 Task: In the  document Andrew ,change text color to 'Dark Red' Insert the mentioned shape below the text 'Heart'. Change color of the shape to  BlueChange shape height to  1.5
Action: Mouse moved to (186, 160)
Screenshot: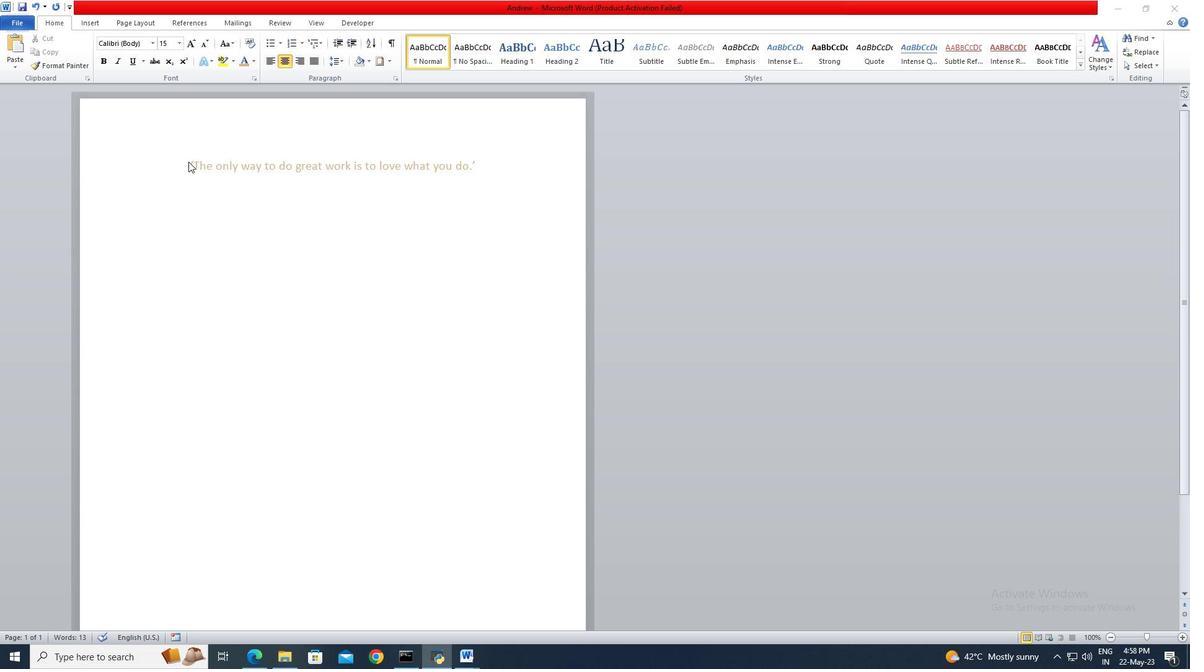 
Action: Mouse pressed left at (186, 160)
Screenshot: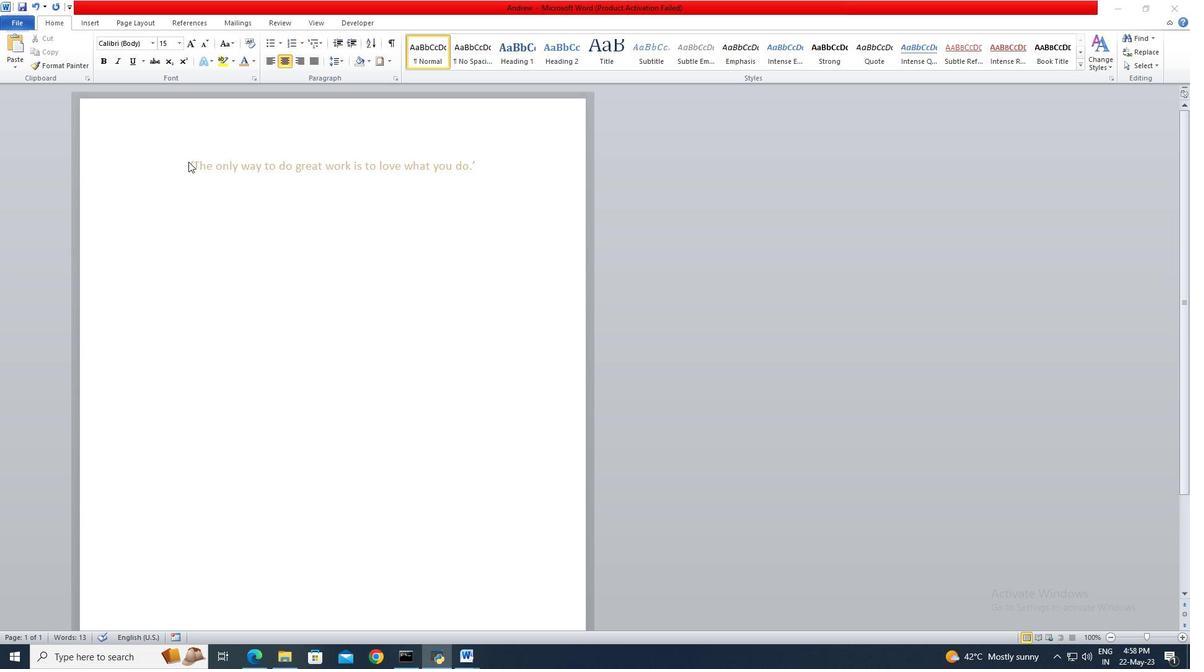 
Action: Mouse moved to (191, 163)
Screenshot: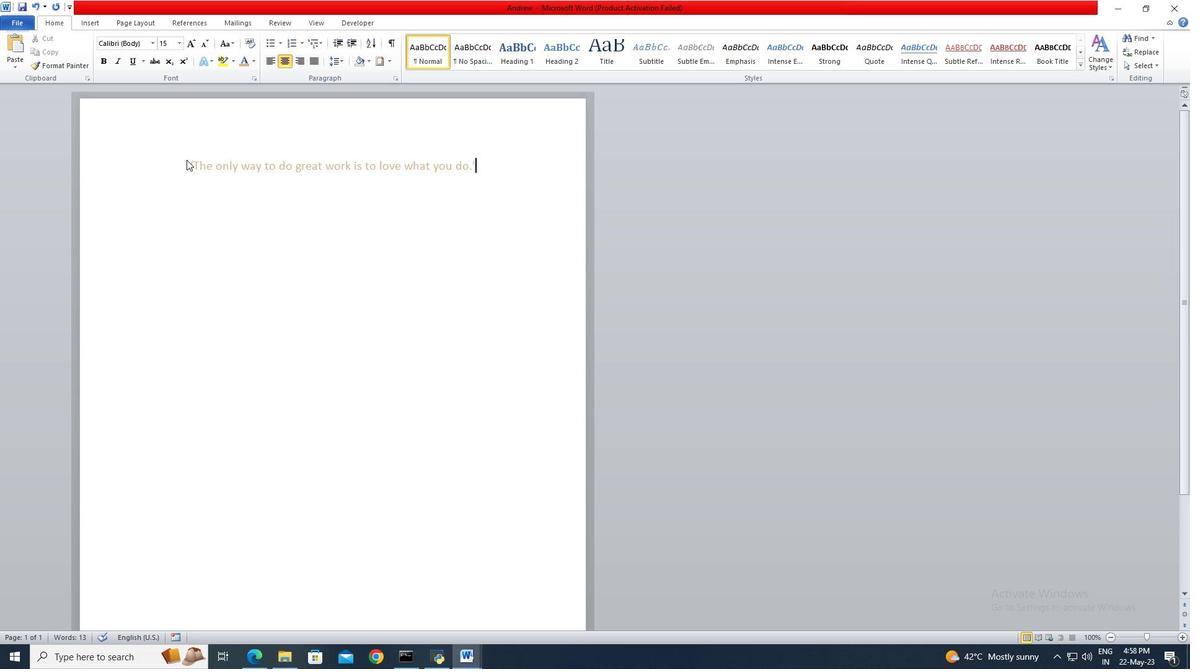 
Action: Key pressed <Key.shift>
Screenshot: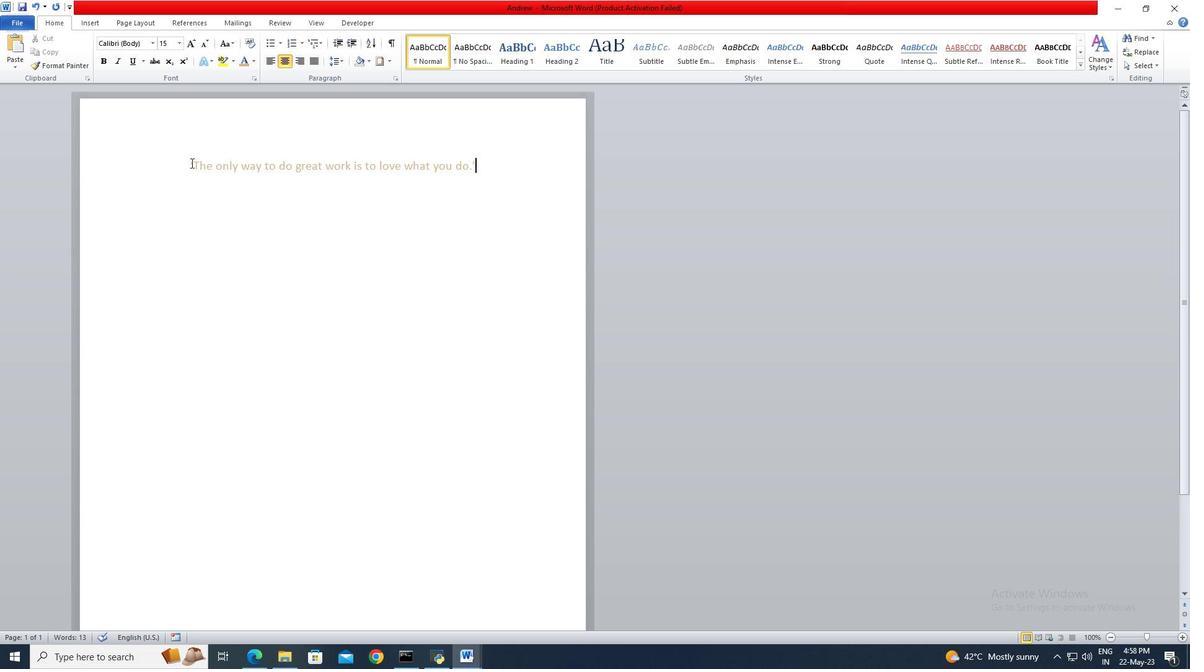 
Action: Mouse pressed left at (191, 163)
Screenshot: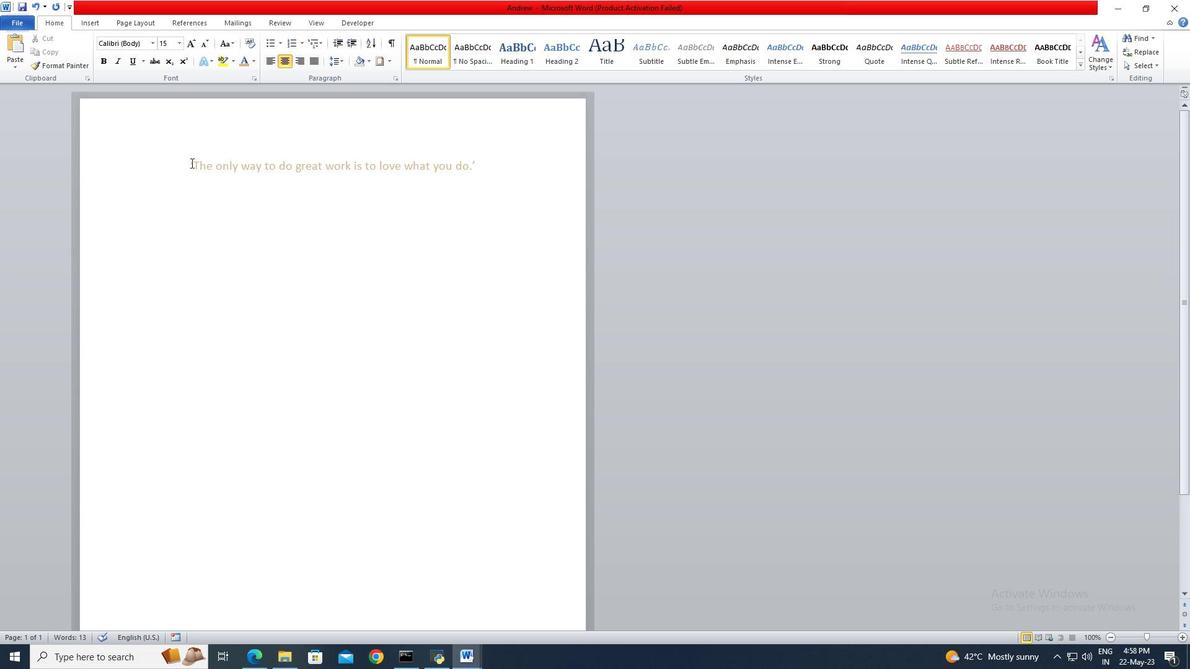 
Action: Key pressed <Key.shift>
Screenshot: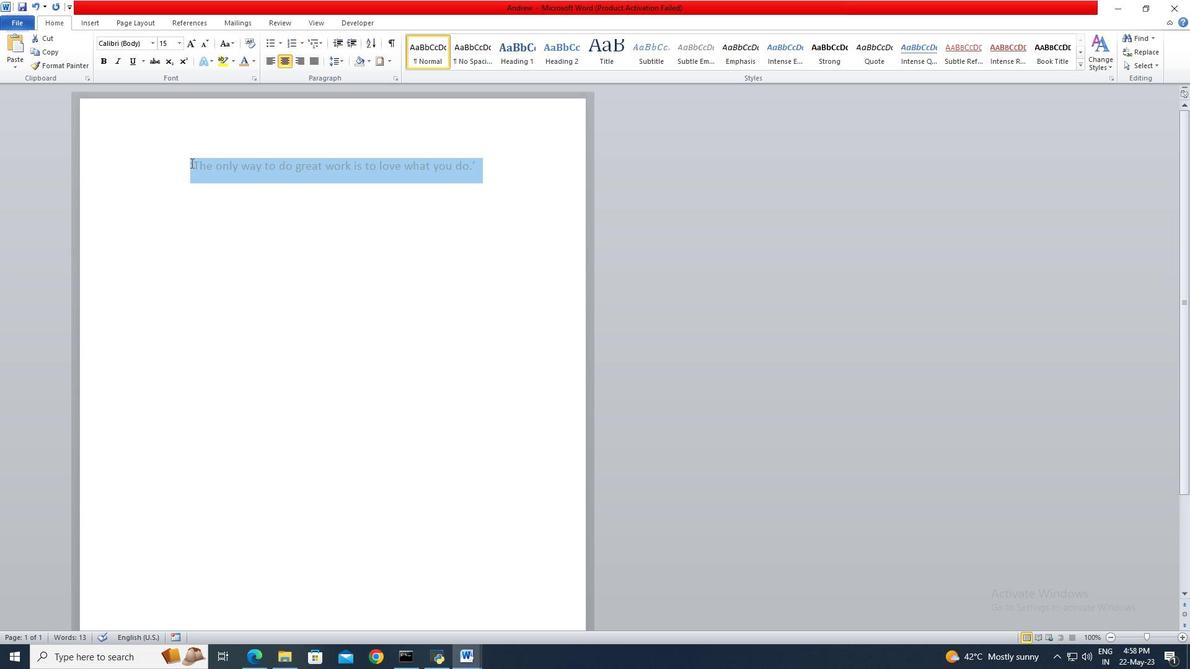 
Action: Mouse moved to (254, 65)
Screenshot: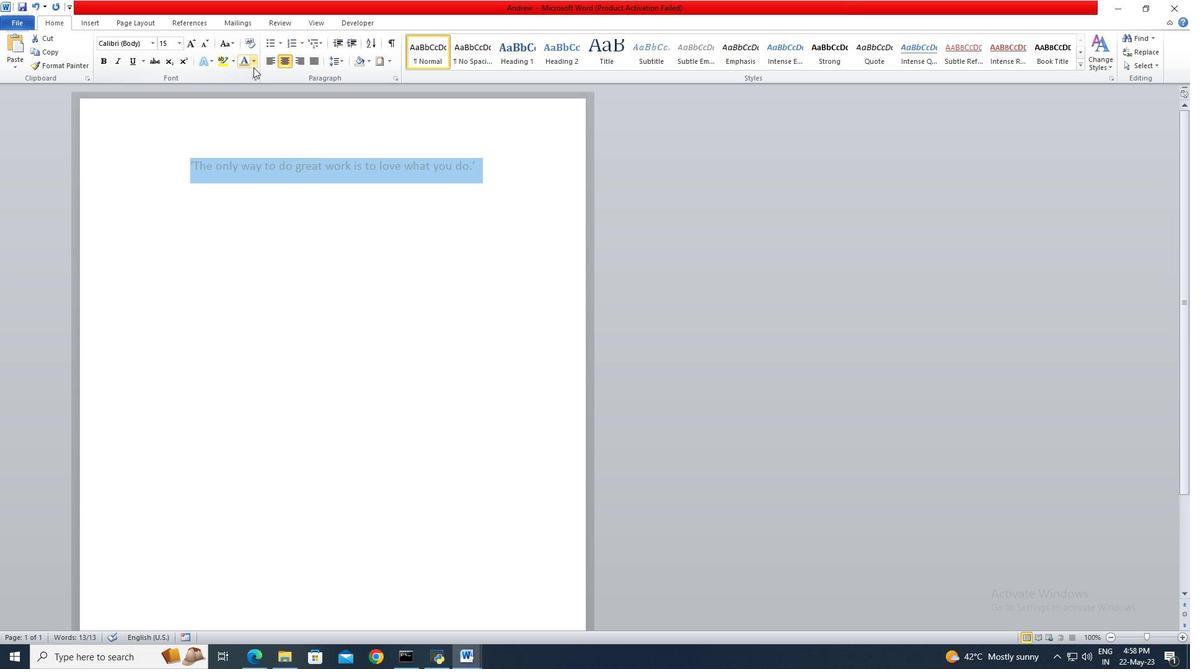 
Action: Mouse pressed left at (254, 65)
Screenshot: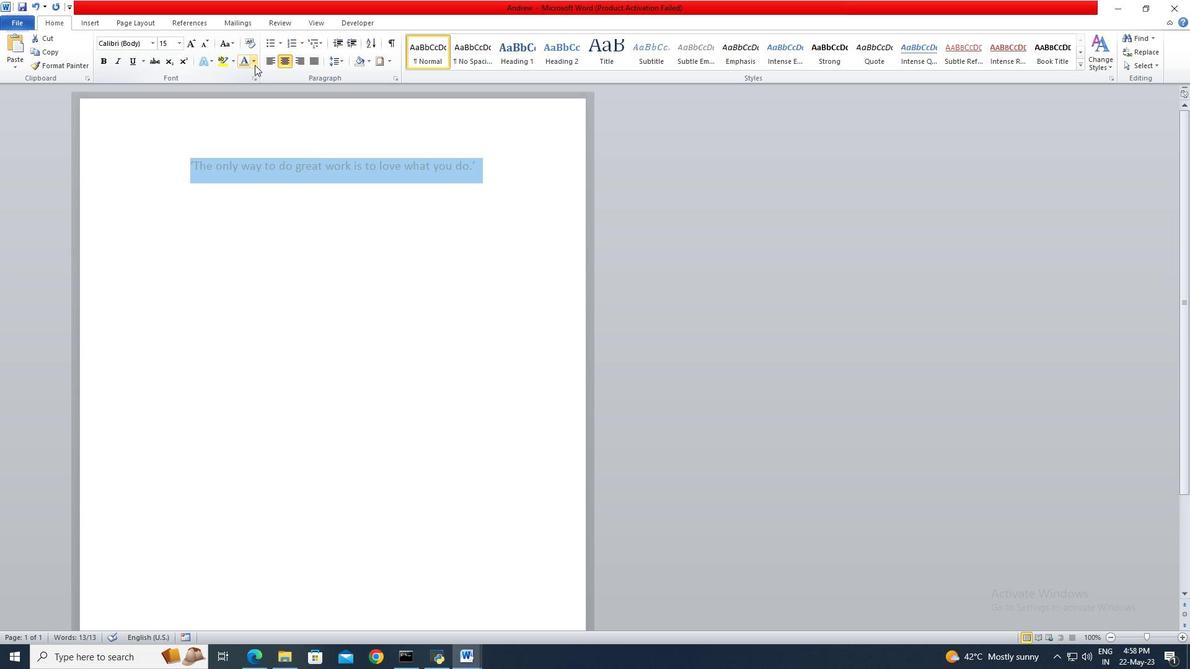 
Action: Mouse moved to (296, 138)
Screenshot: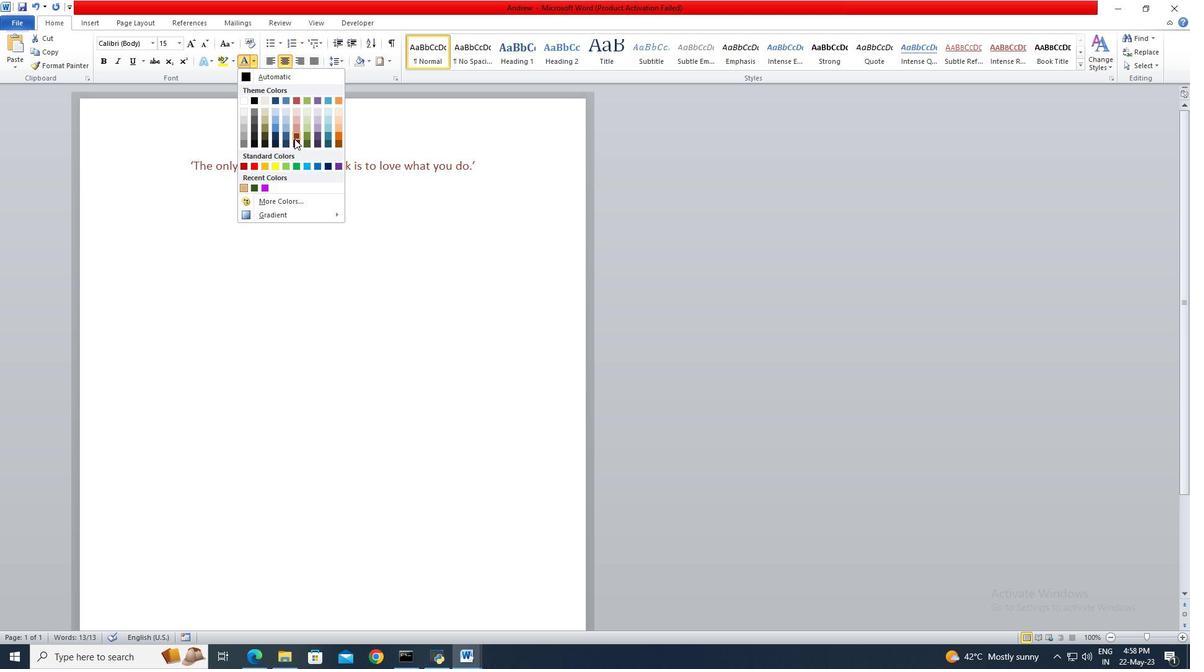 
Action: Mouse pressed left at (296, 138)
Screenshot: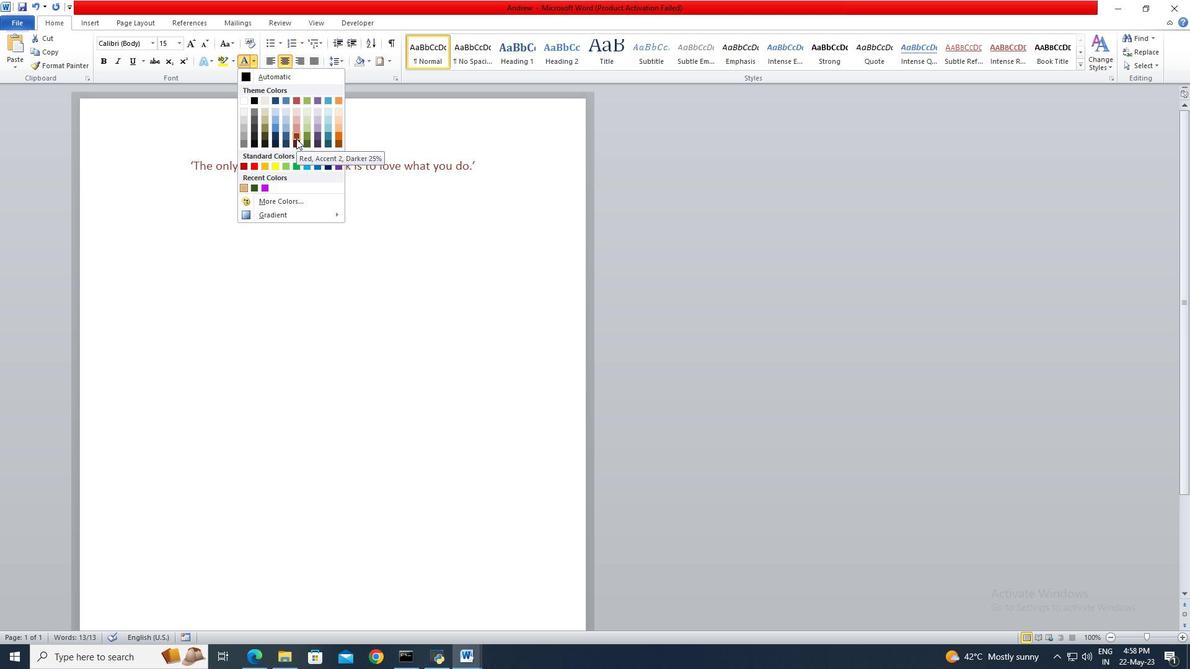 
Action: Mouse moved to (304, 220)
Screenshot: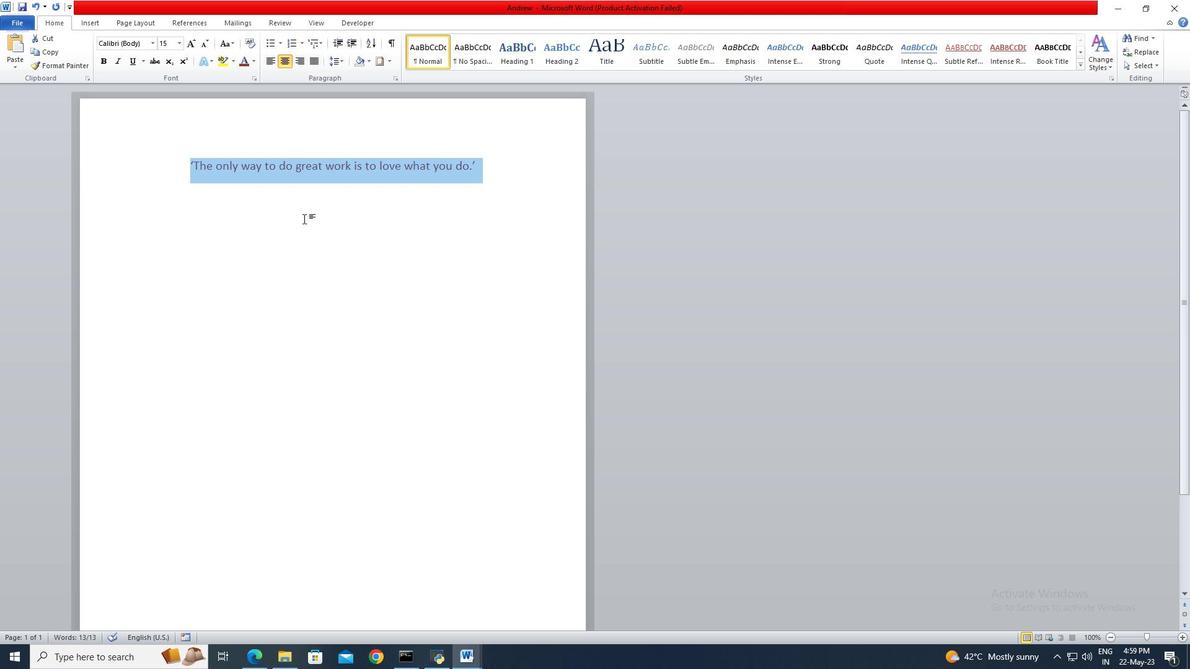 
Action: Mouse pressed left at (304, 220)
Screenshot: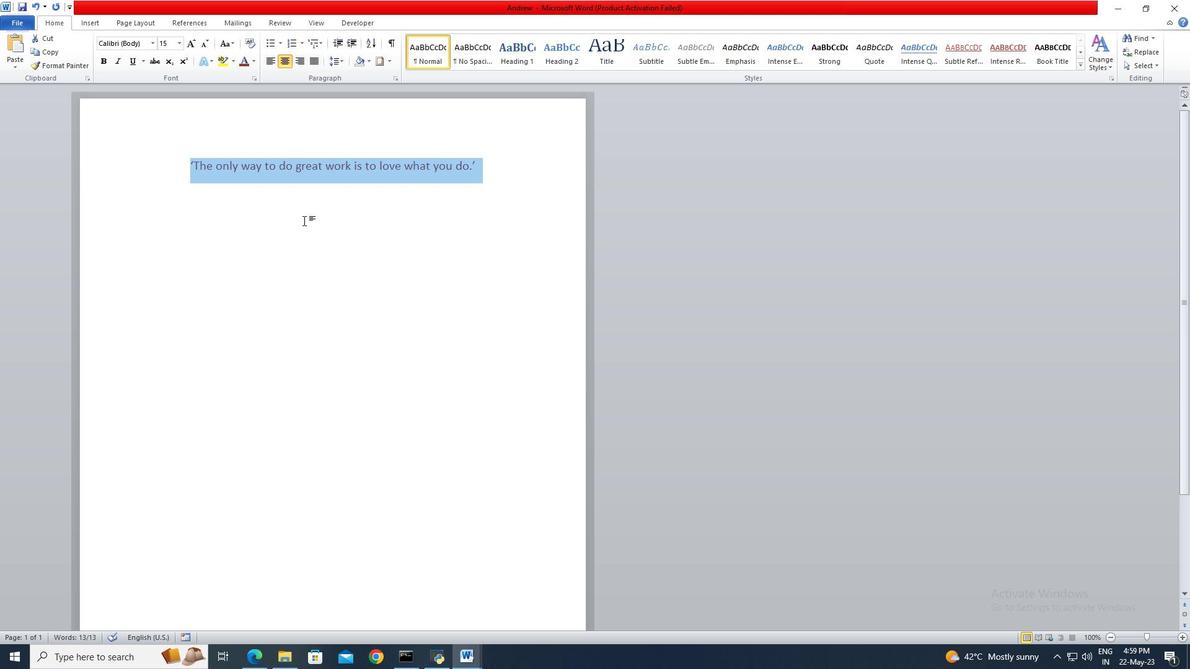 
Action: Mouse moved to (486, 172)
Screenshot: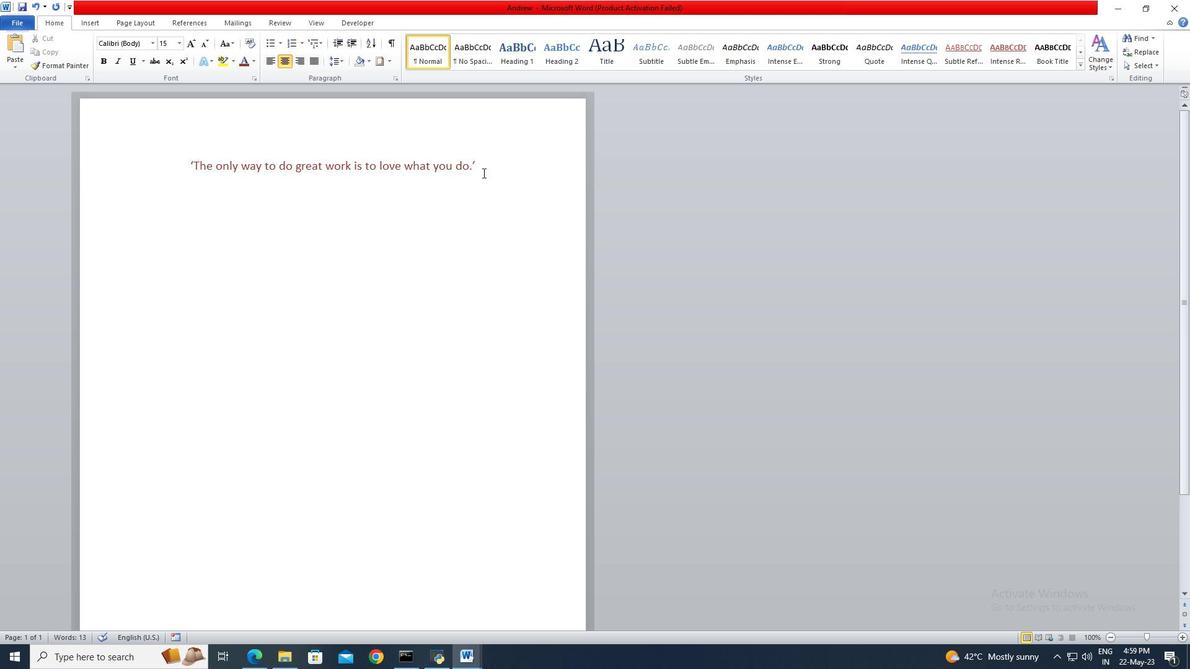 
Action: Mouse pressed left at (486, 172)
Screenshot: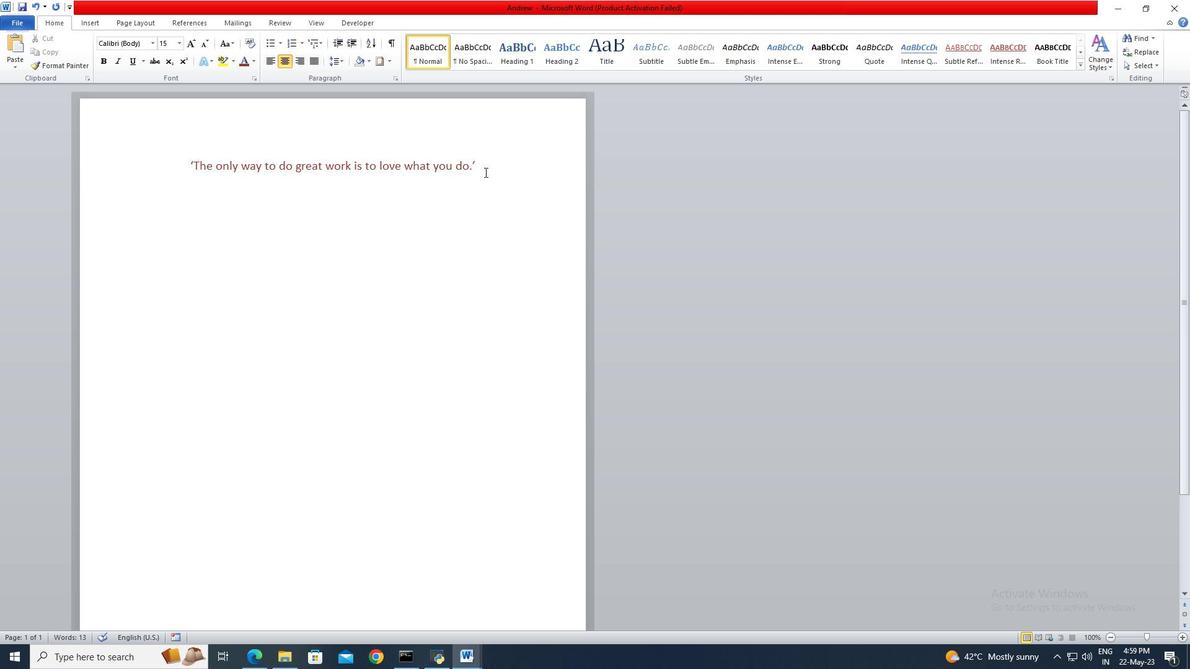 
Action: Key pressed <Key.enter><Key.enter>
Screenshot: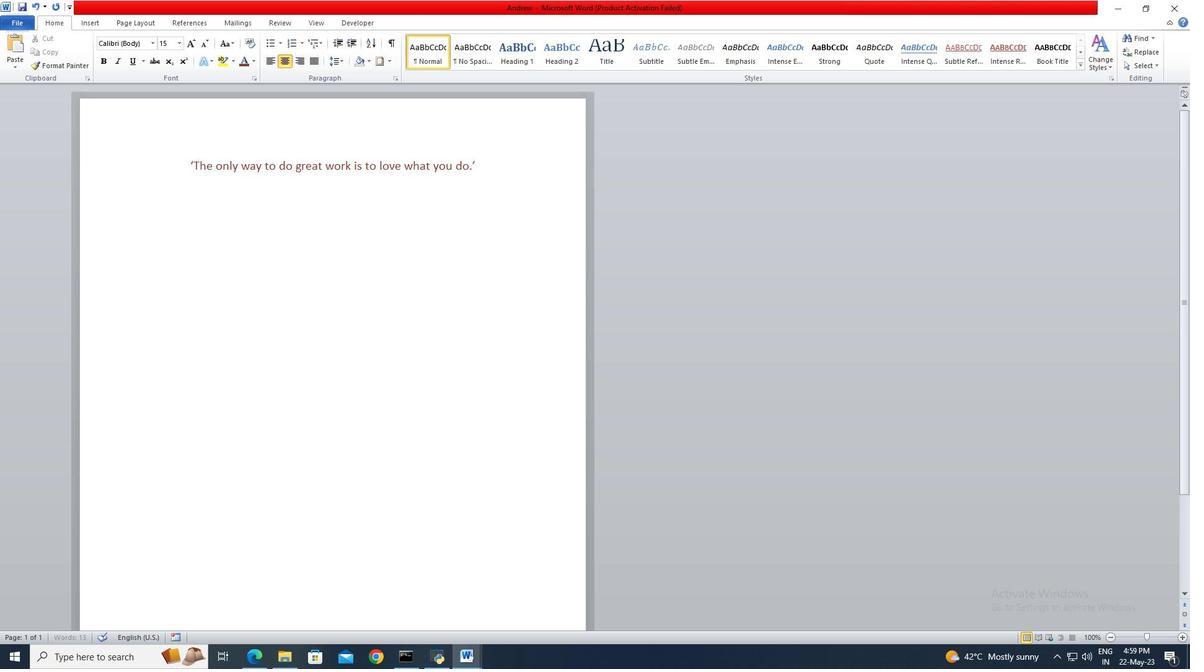 
Action: Mouse moved to (97, 24)
Screenshot: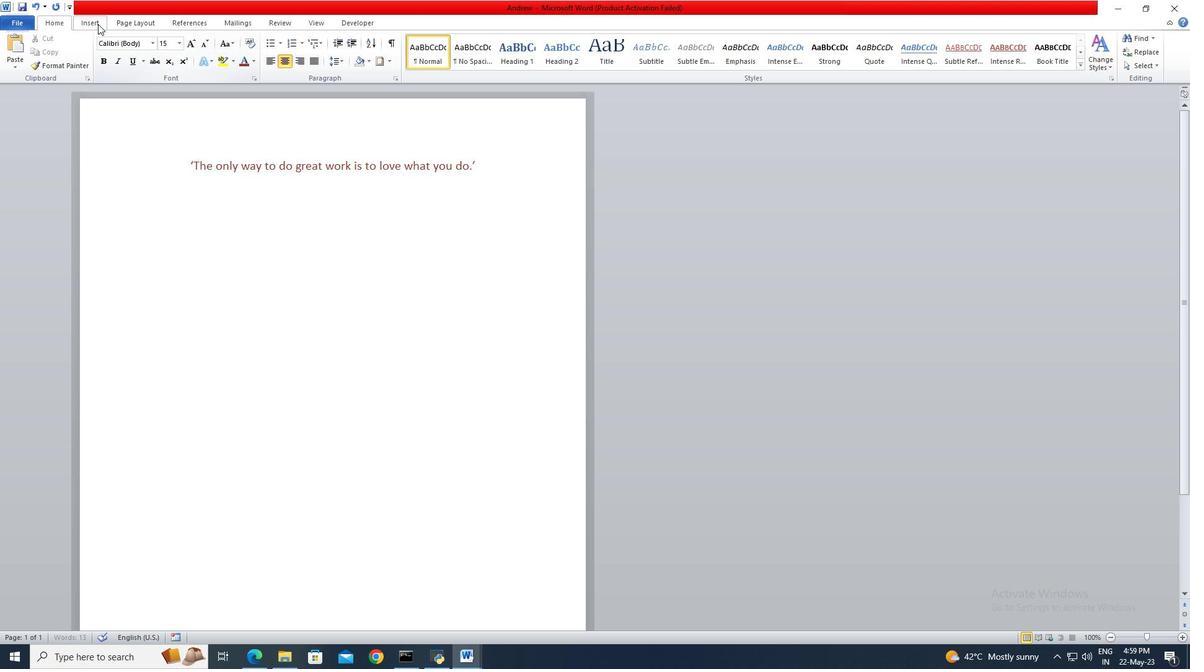 
Action: Mouse pressed left at (97, 24)
Screenshot: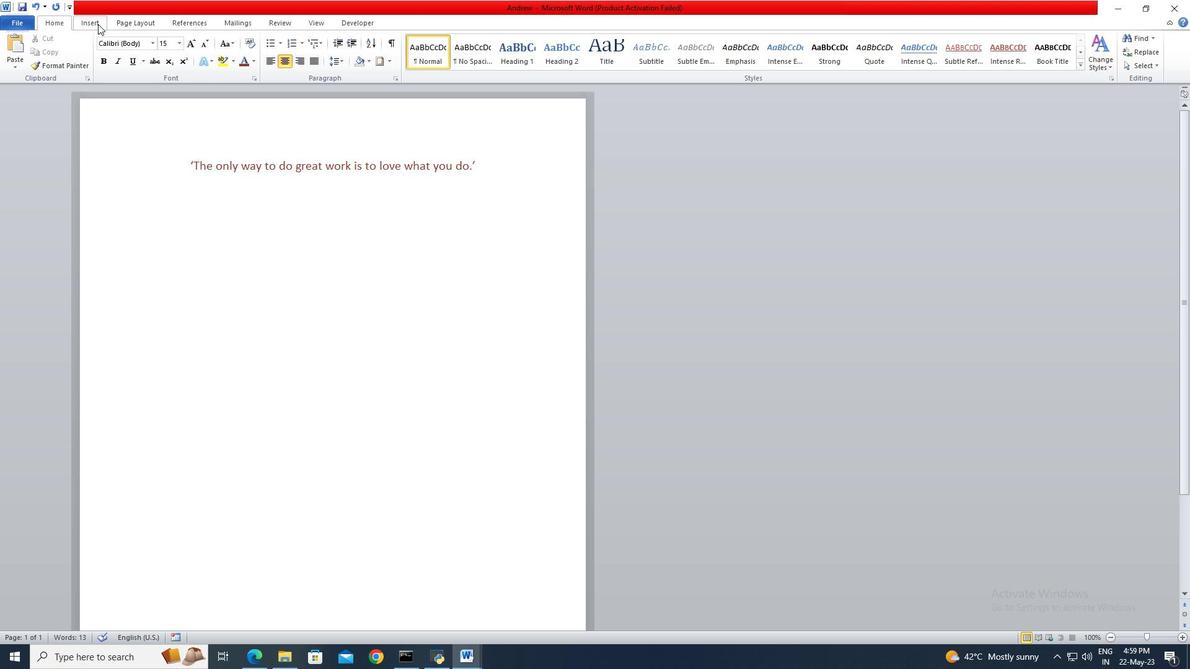 
Action: Mouse moved to (178, 58)
Screenshot: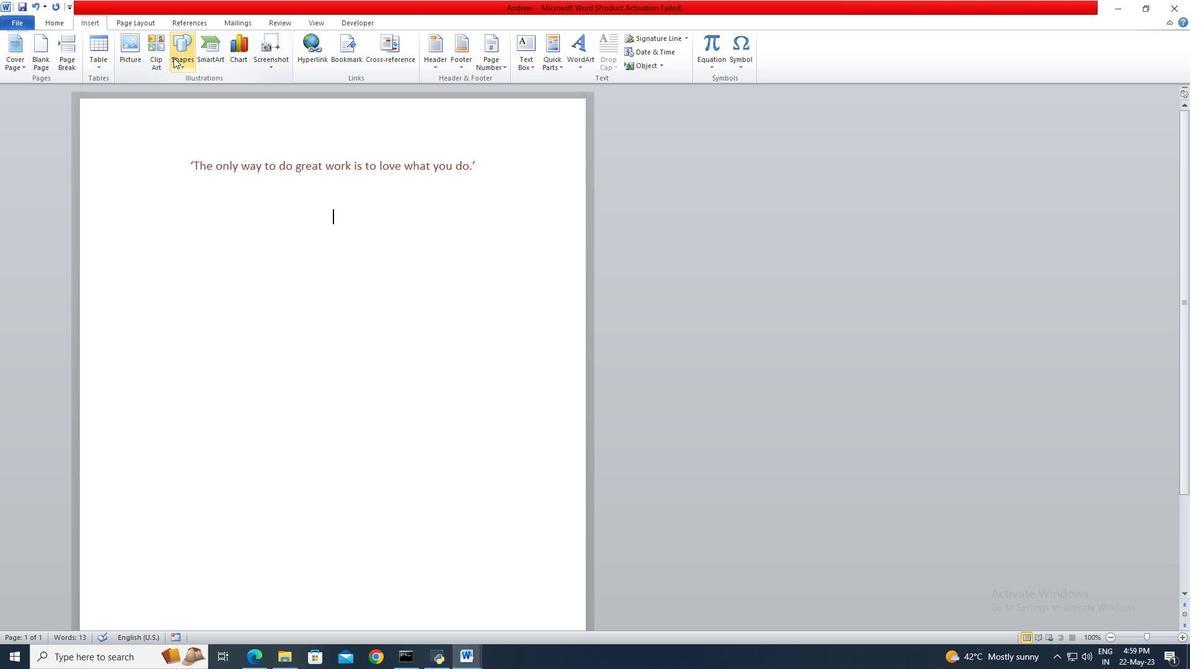 
Action: Mouse pressed left at (178, 58)
Screenshot: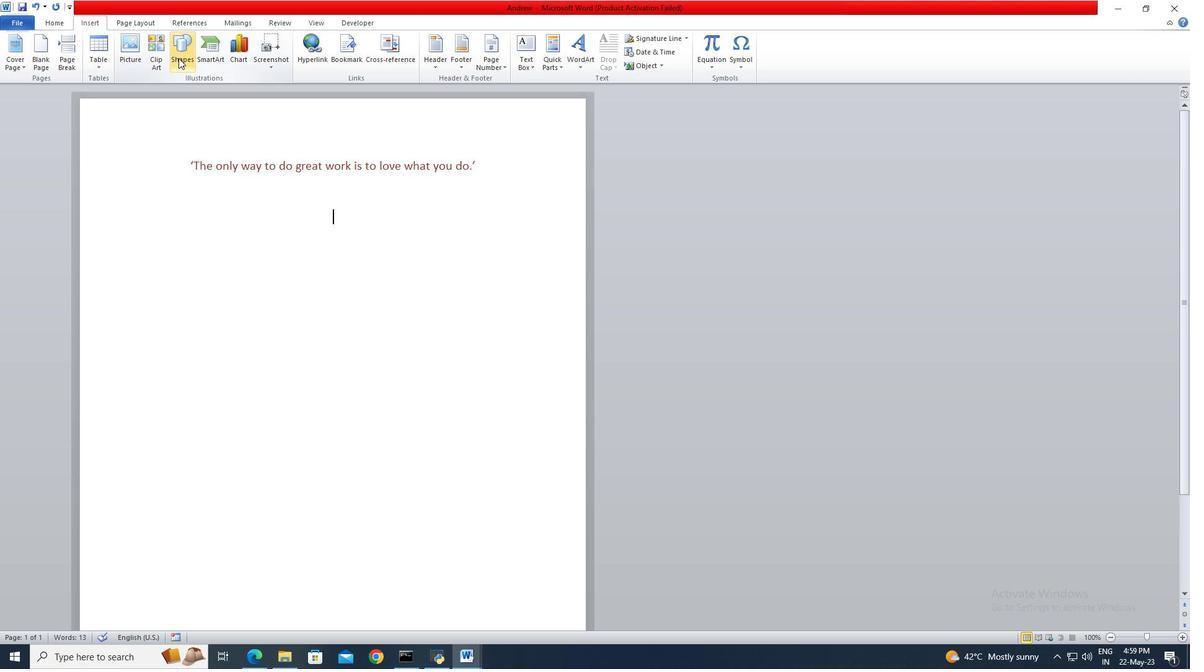 
Action: Mouse moved to (254, 199)
Screenshot: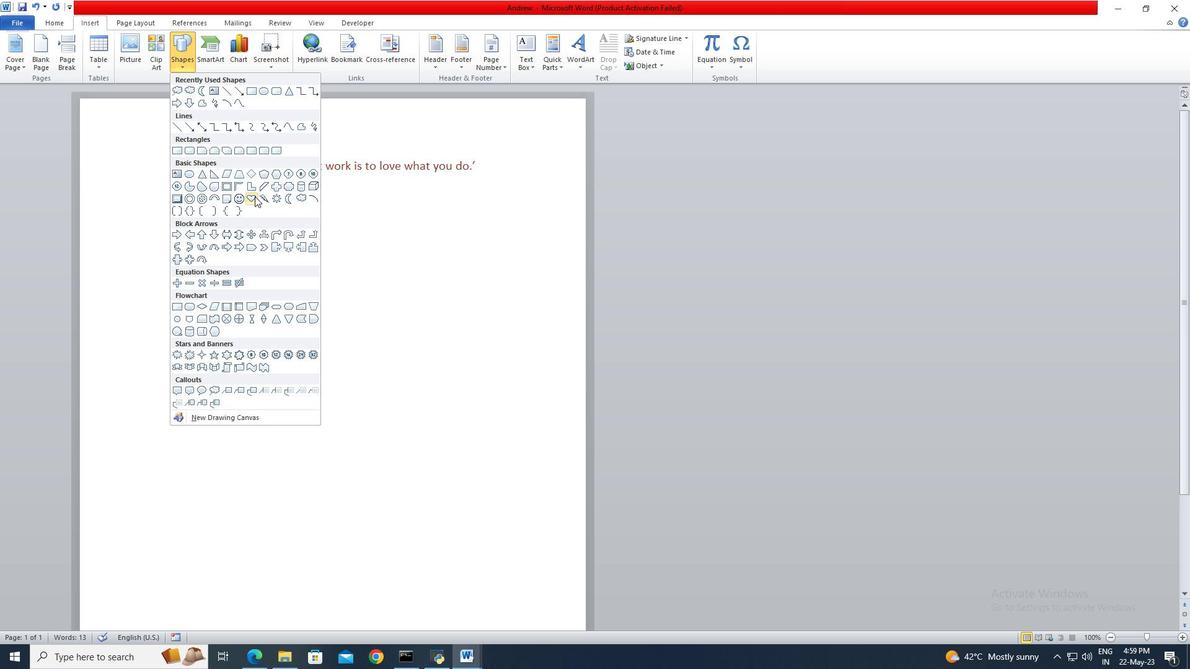 
Action: Mouse pressed left at (254, 199)
Screenshot: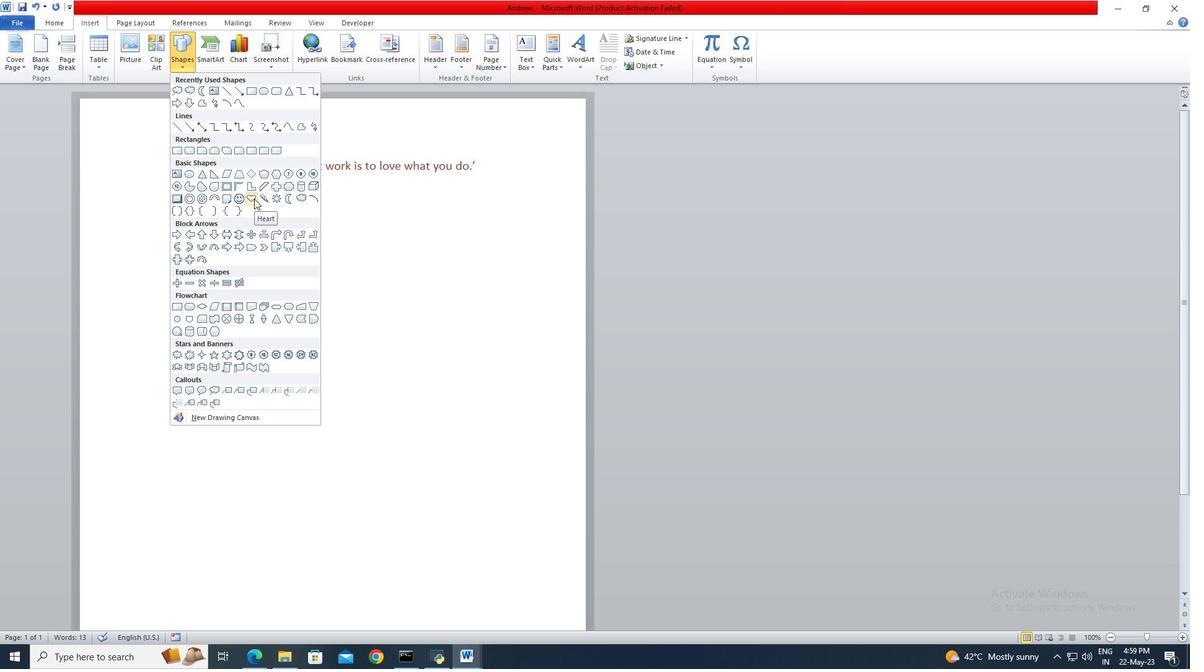 
Action: Mouse pressed left at (254, 199)
Screenshot: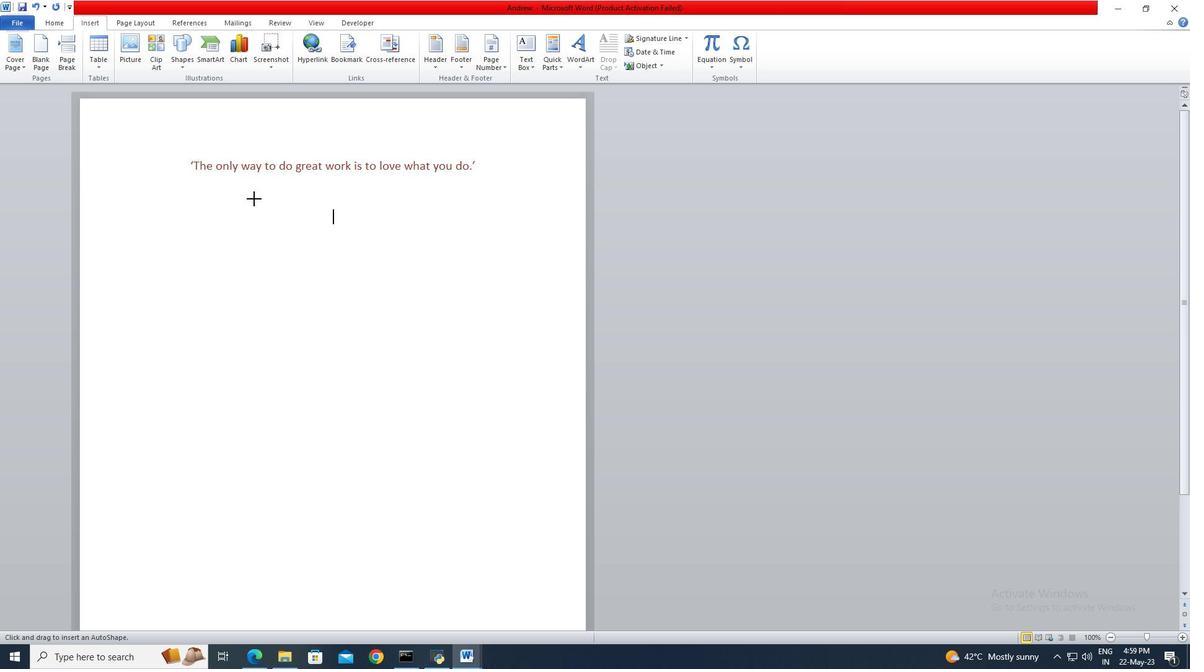 
Action: Mouse moved to (461, 41)
Screenshot: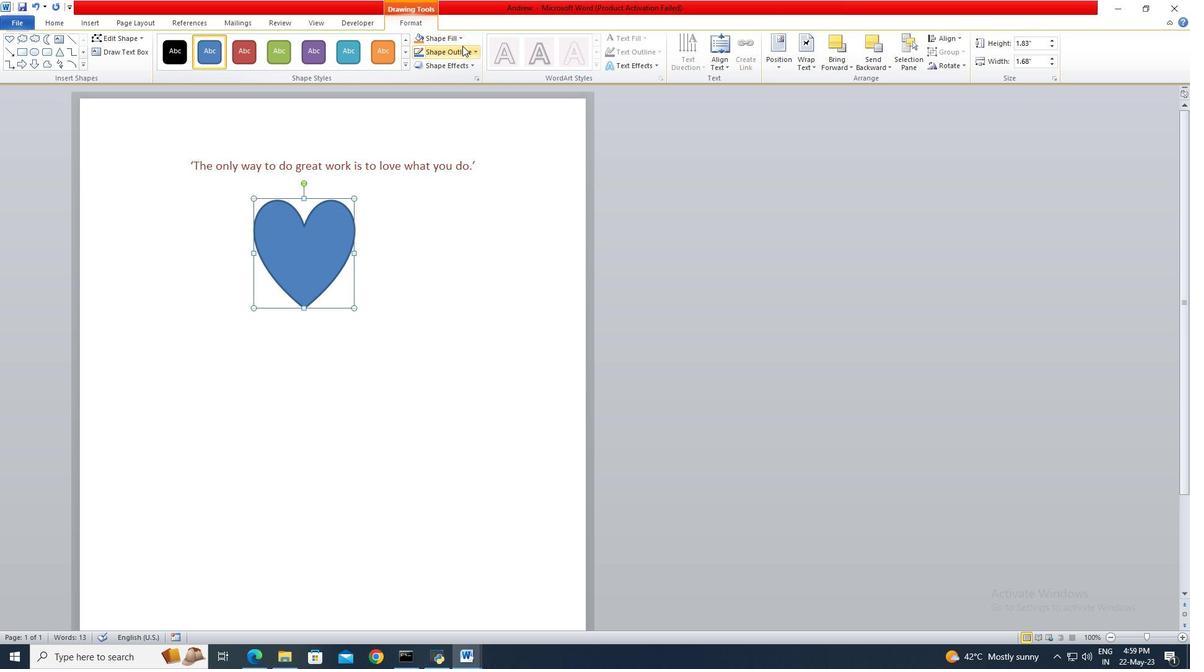 
Action: Mouse pressed left at (461, 41)
Screenshot: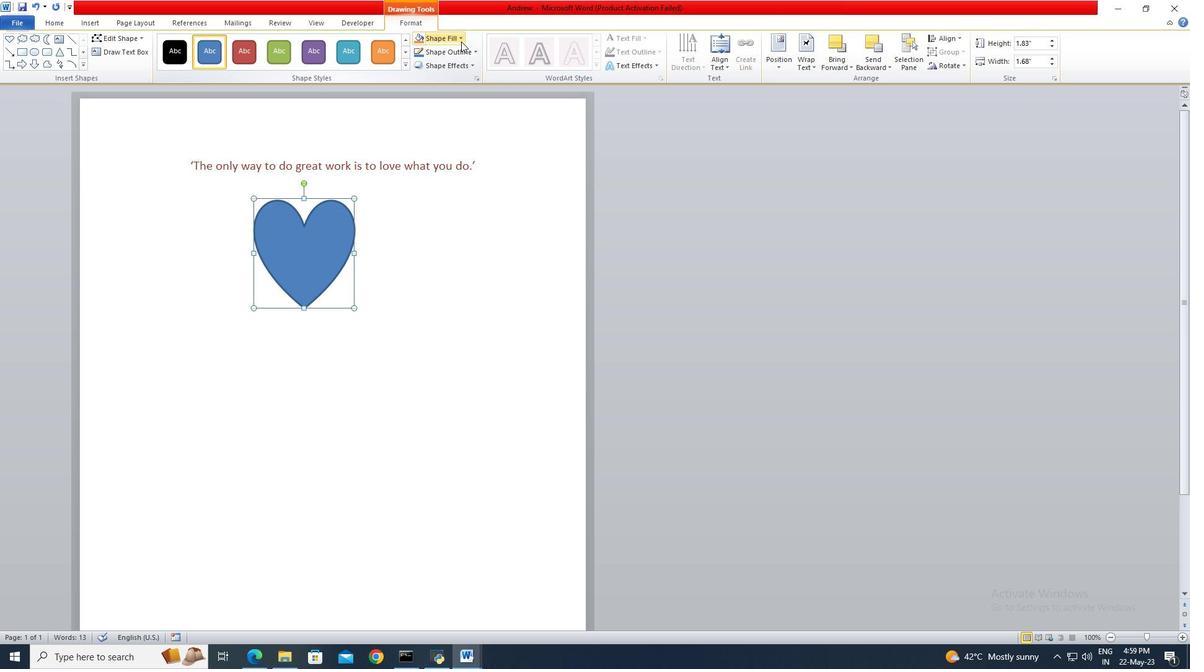 
Action: Mouse moved to (488, 127)
Screenshot: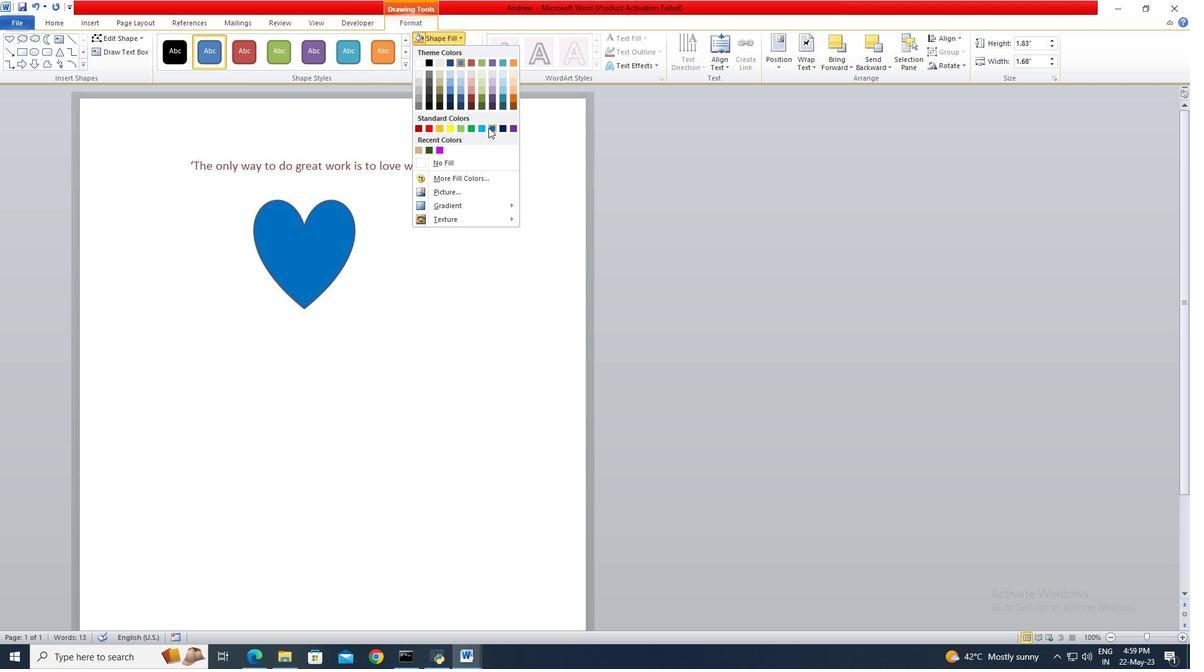 
Action: Mouse pressed left at (488, 127)
Screenshot: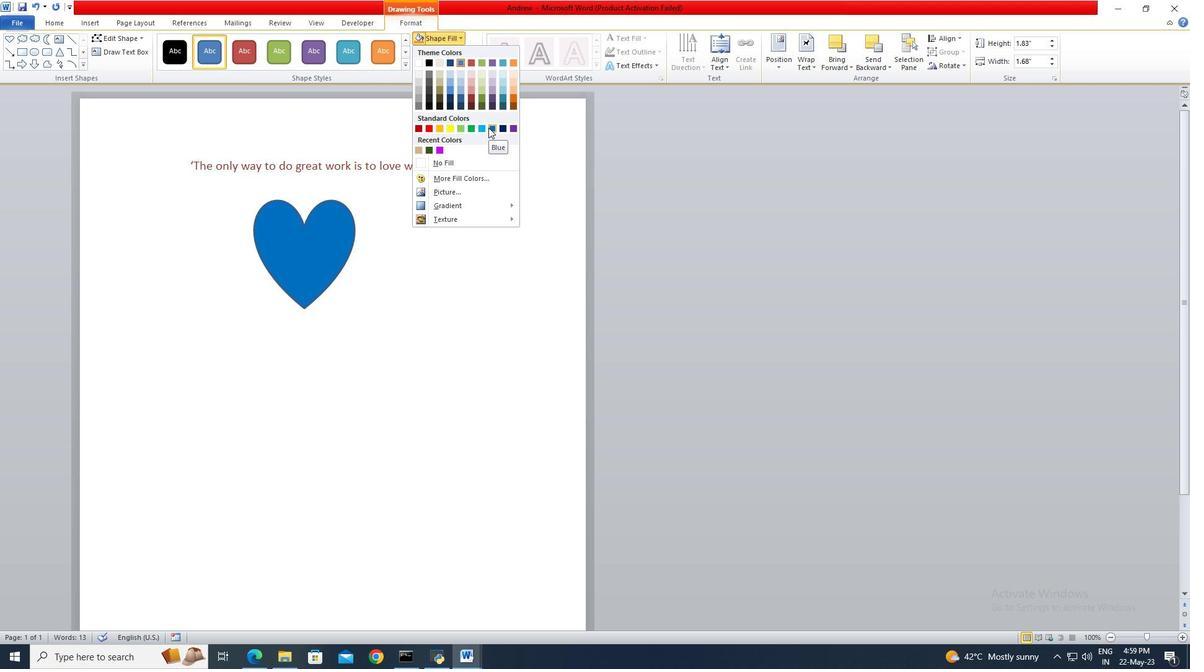 
Action: Mouse moved to (1041, 40)
Screenshot: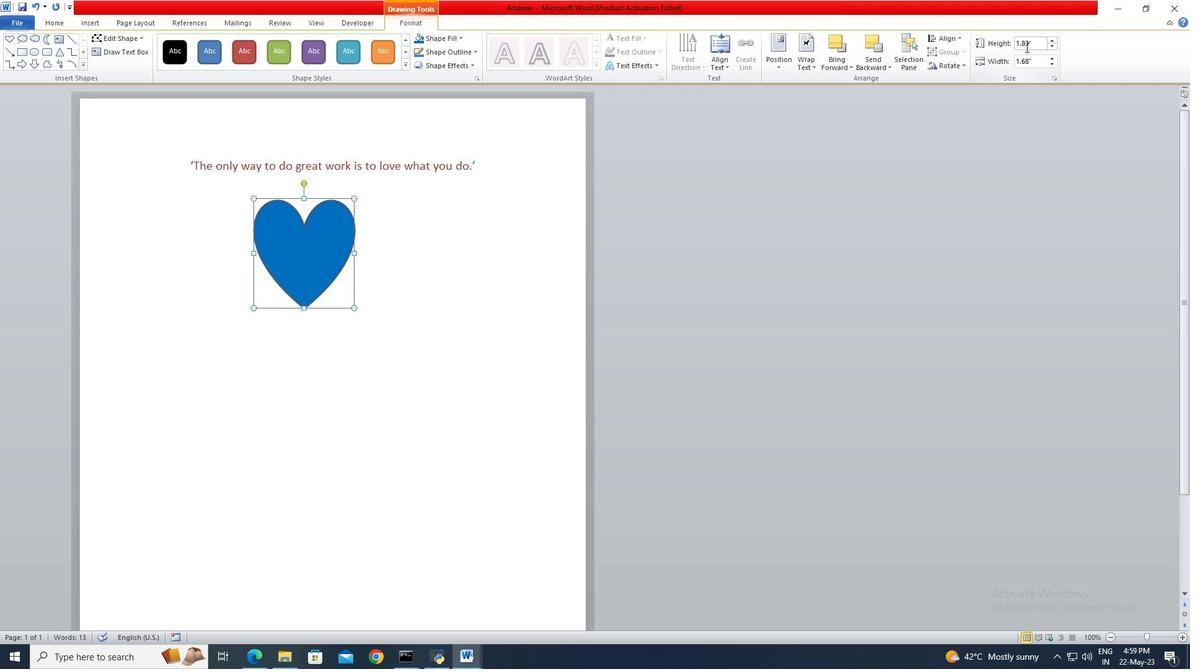 
Action: Mouse pressed left at (1041, 40)
Screenshot: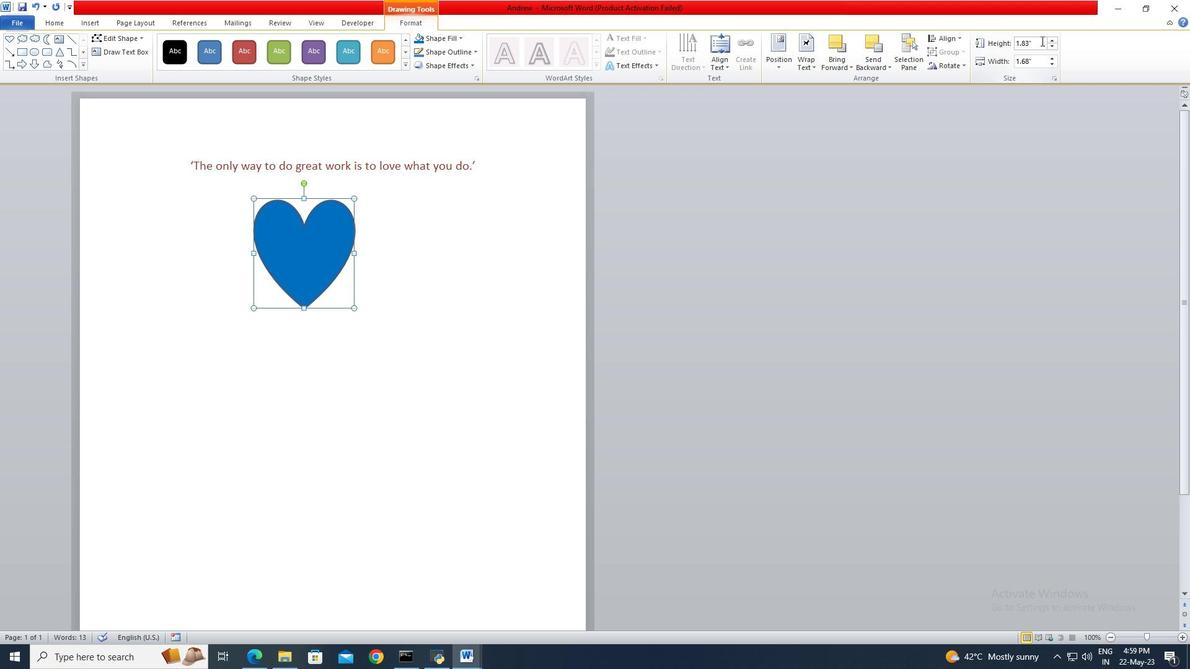 
Action: Key pressed 1.5<Key.enter>
Screenshot: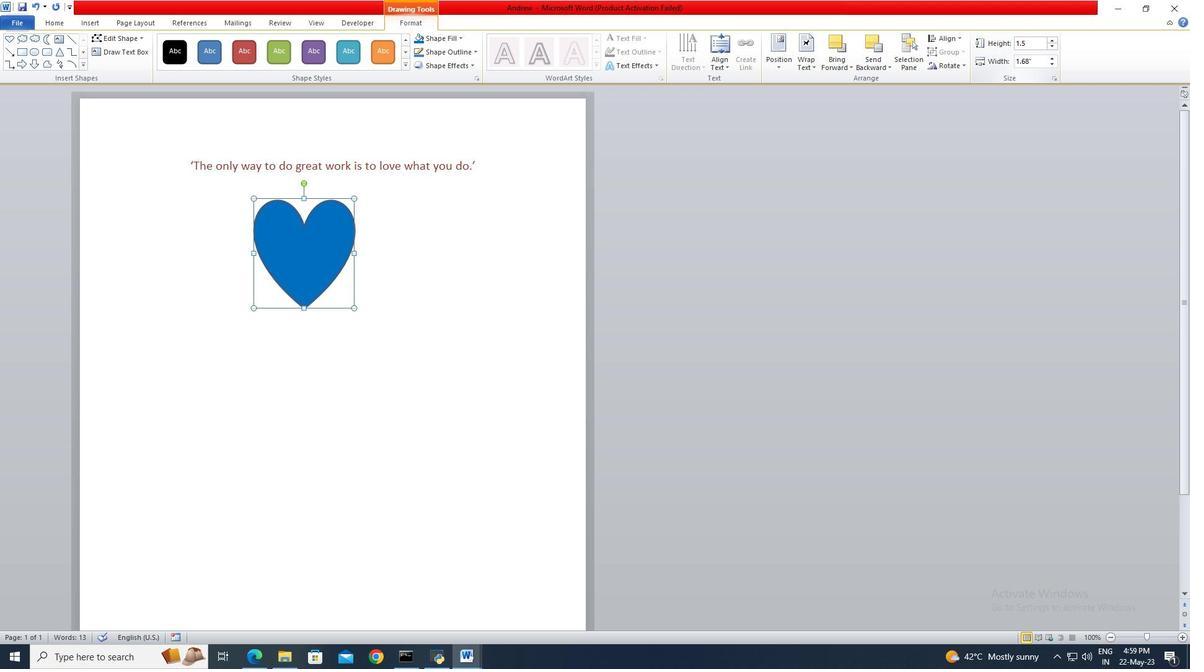 
Action: Mouse moved to (540, 260)
Screenshot: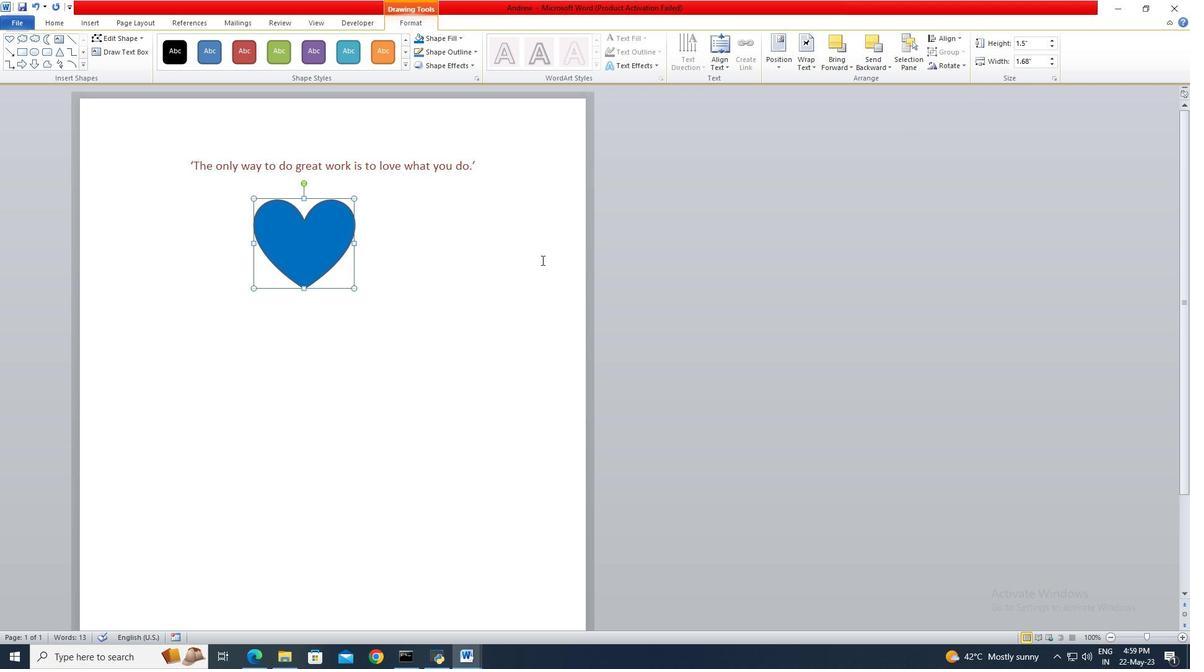 
